 Task: Create a section Change Management Sprint and in the section, add a milestone Customer Support Process Implementation in the project TransitPlan.
Action: Mouse moved to (57, 522)
Screenshot: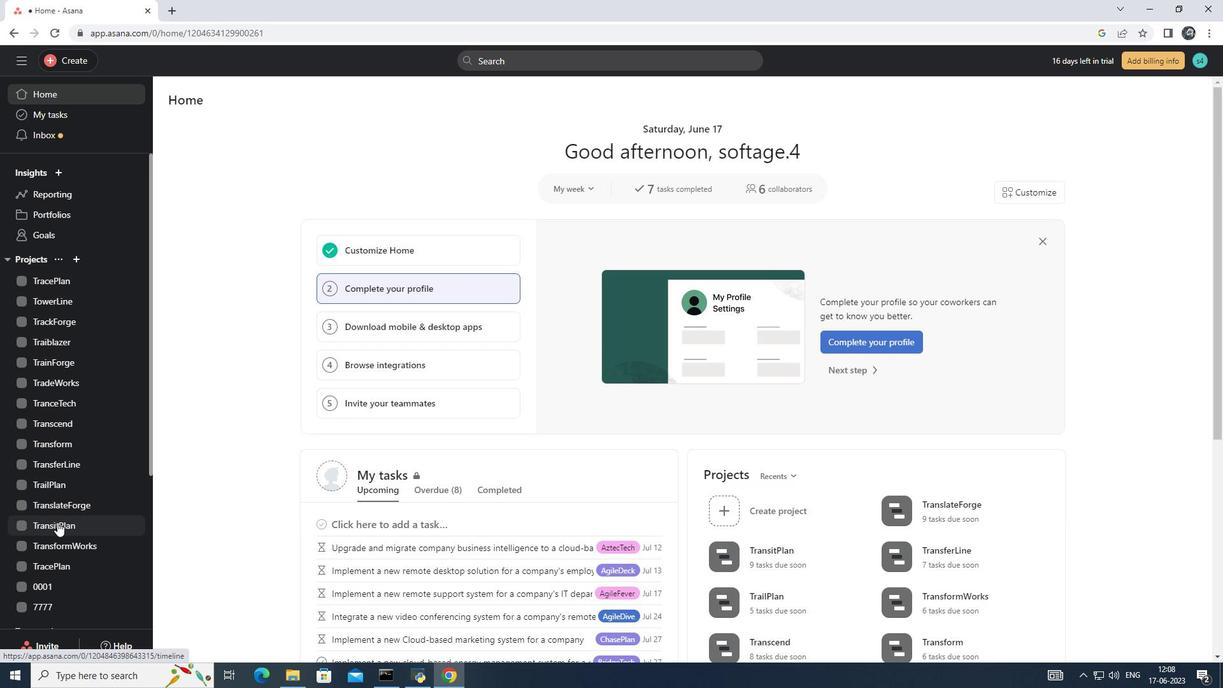 
Action: Mouse pressed left at (57, 522)
Screenshot: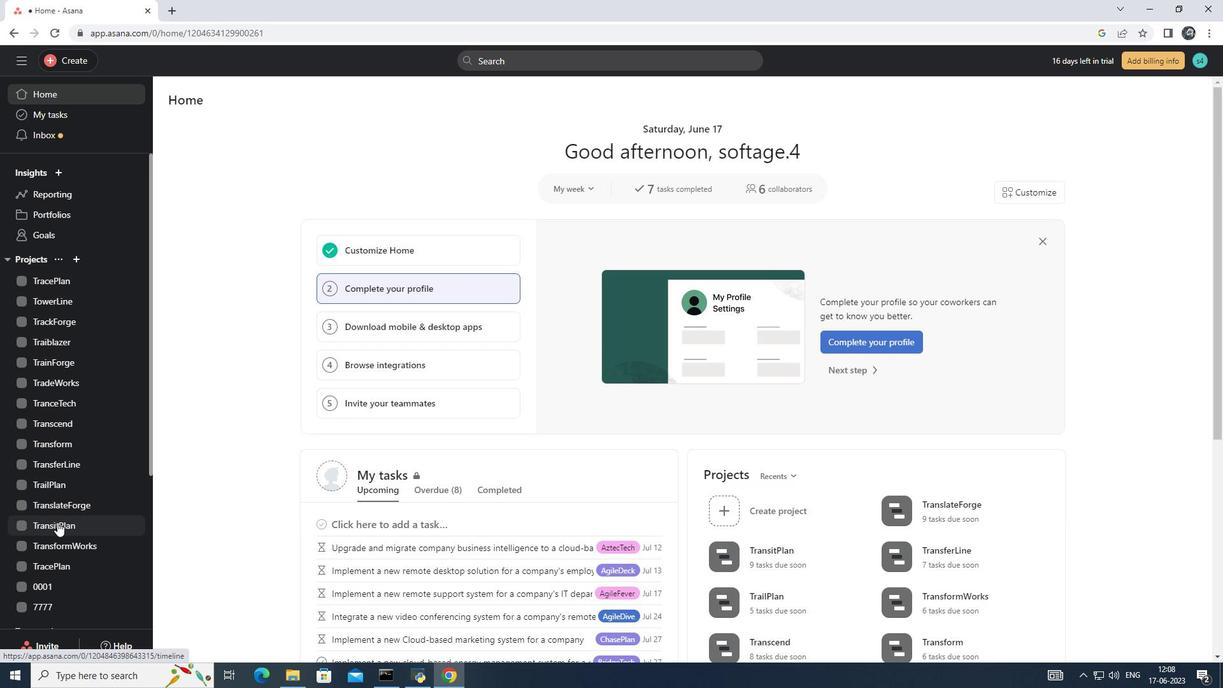 
Action: Mouse moved to (229, 630)
Screenshot: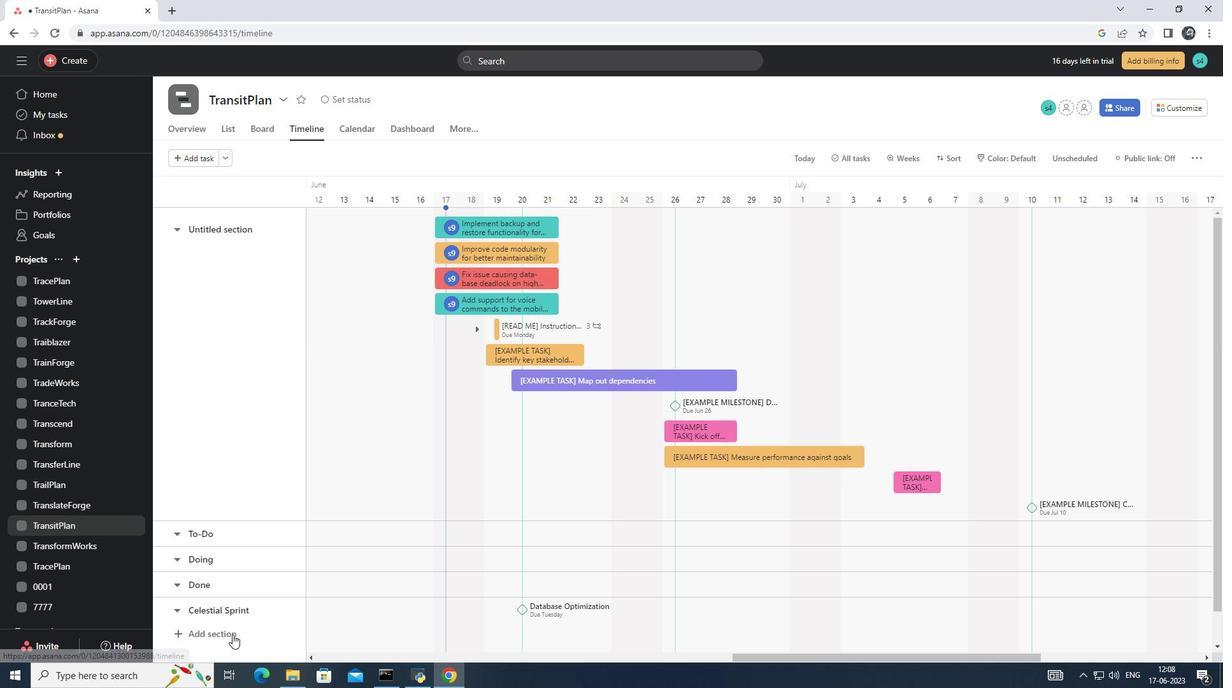 
Action: Mouse pressed left at (229, 630)
Screenshot: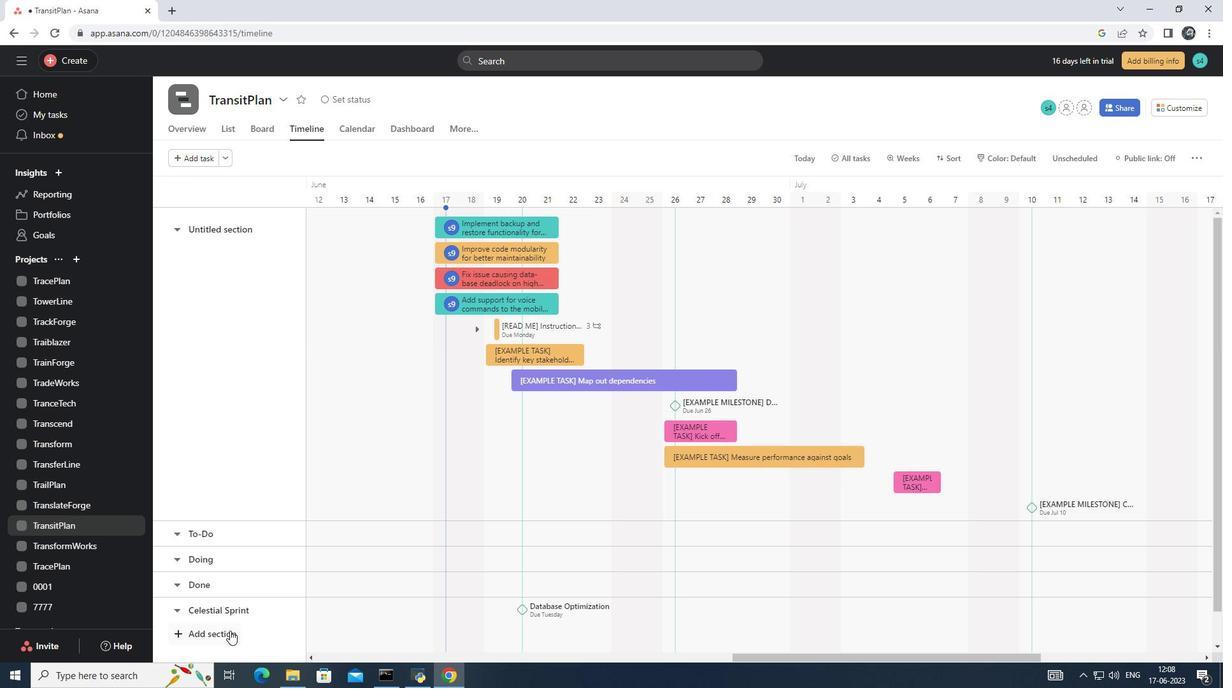 
Action: Mouse moved to (228, 626)
Screenshot: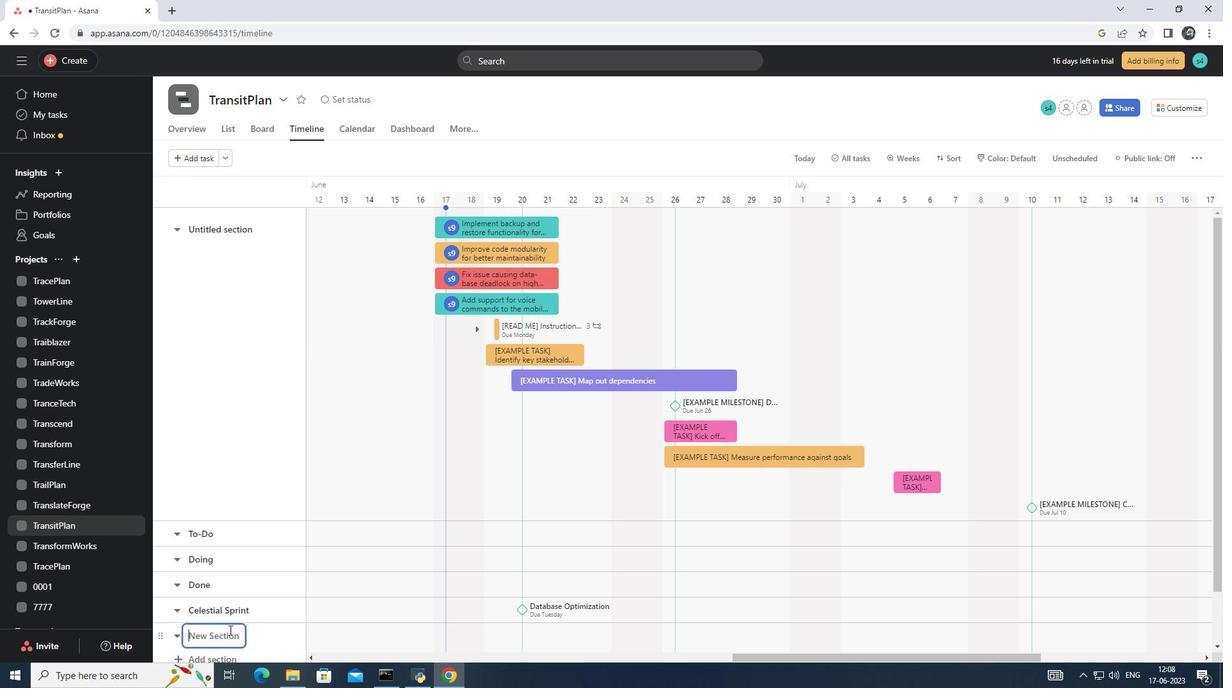 
Action: Key pressed <Key.shift>Change<Key.space><Key.shift>Management<Key.space><Key.shift>Sprint
Screenshot: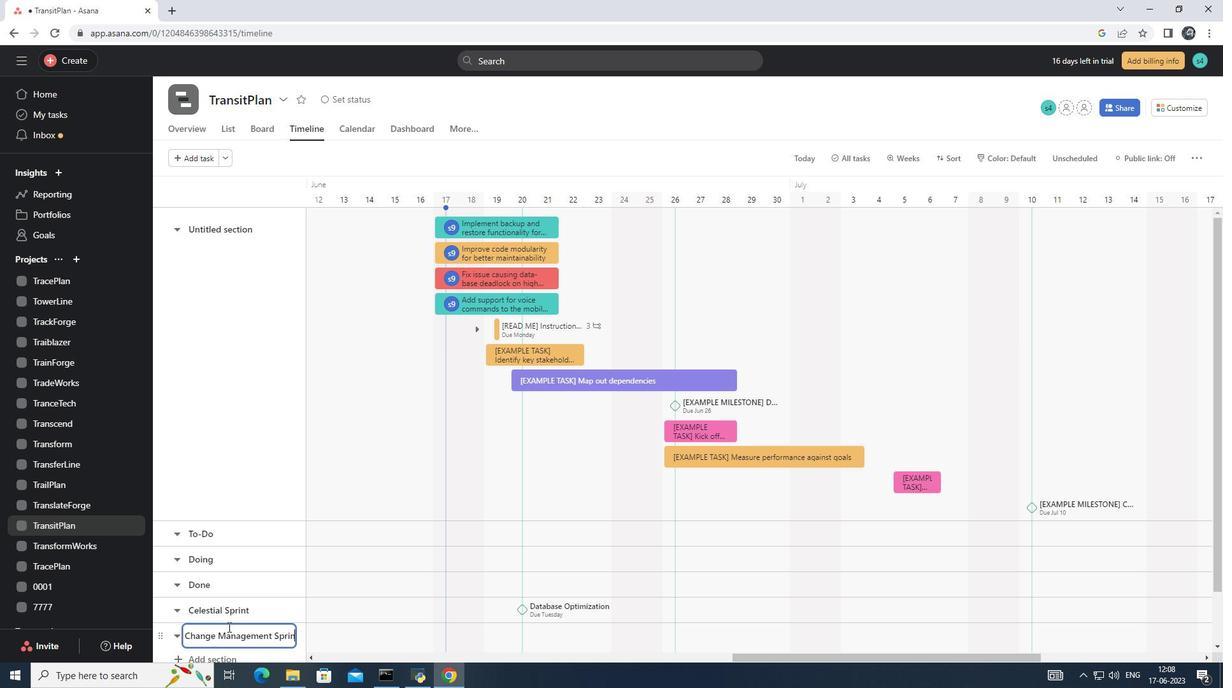 
Action: Mouse moved to (401, 632)
Screenshot: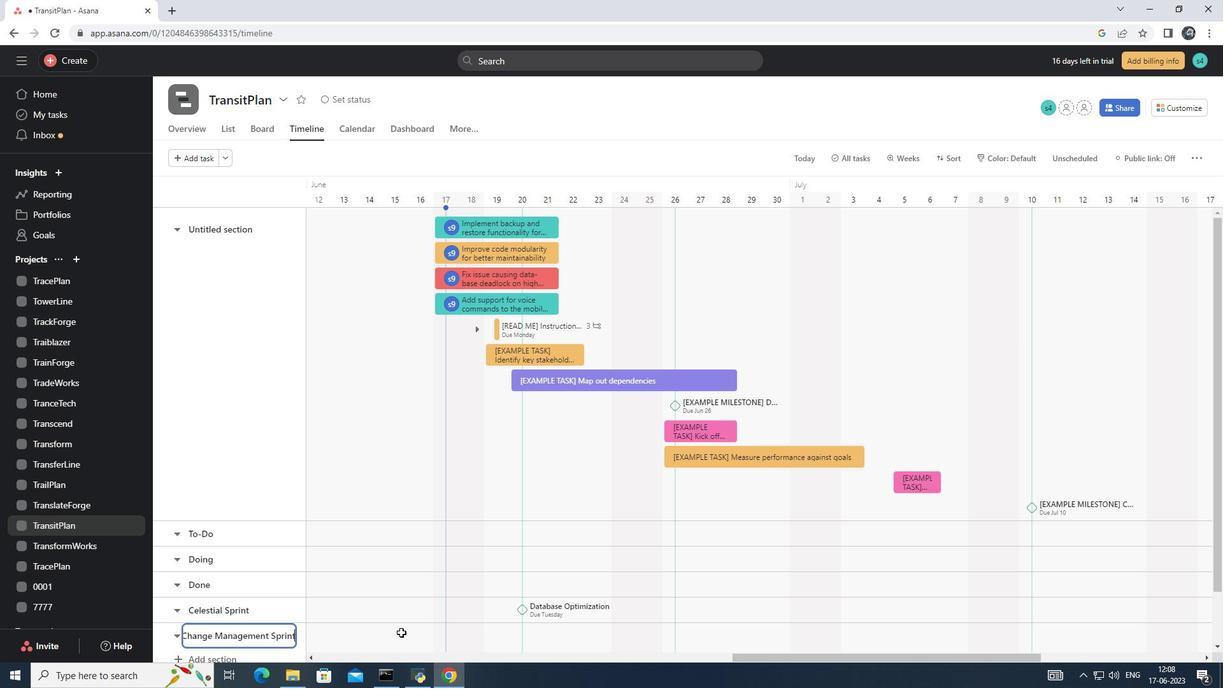 
Action: Mouse pressed left at (401, 632)
Screenshot: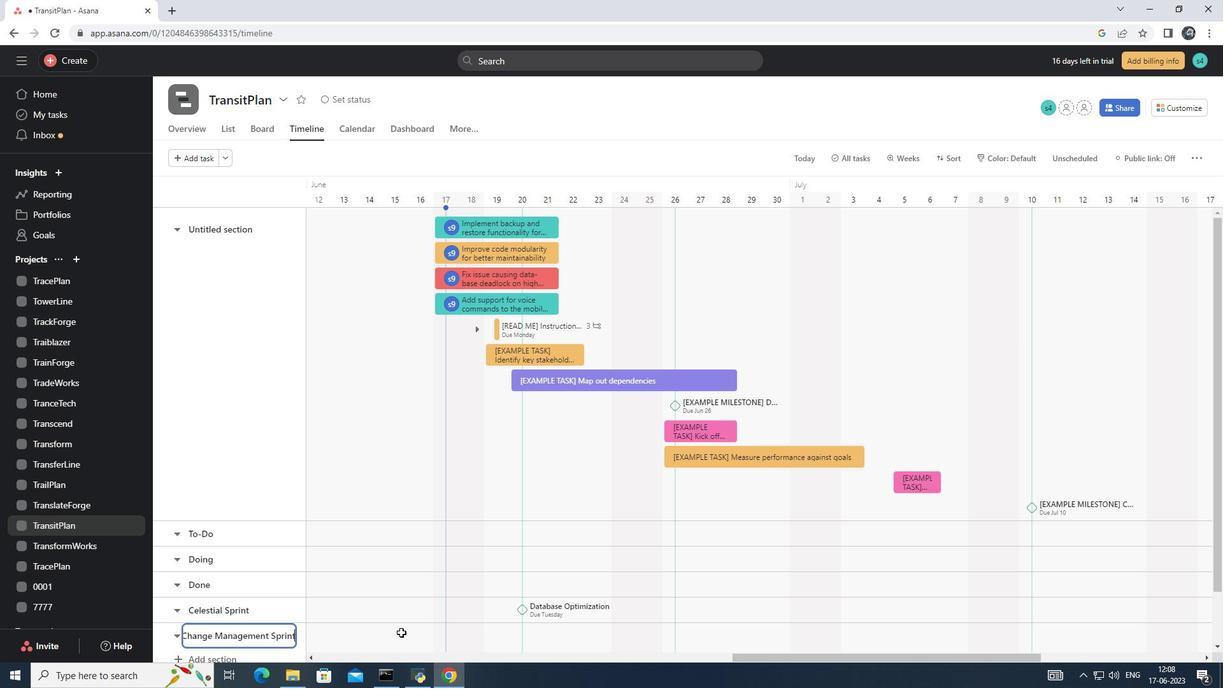 
Action: Key pressed <Key.shift>Customer<Key.space><Key.shift>Support<Key.space><Key.shift>Process<Key.space><Key.shift>Implementation
Screenshot: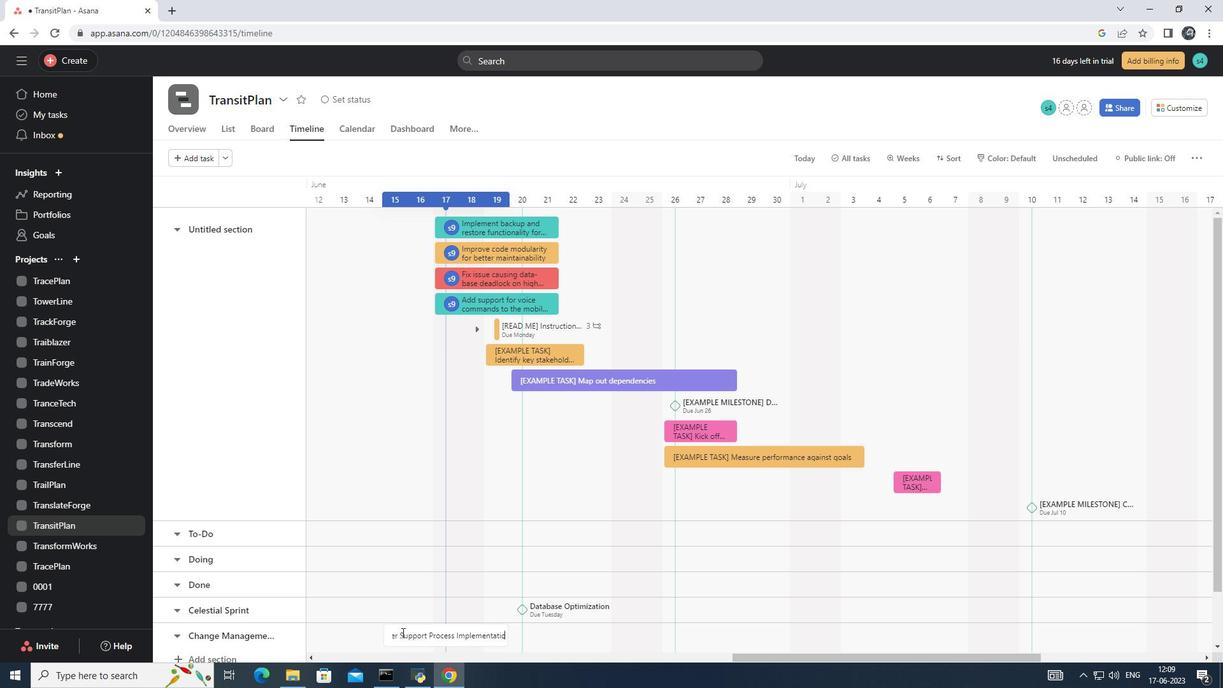 
Action: Mouse moved to (414, 531)
Screenshot: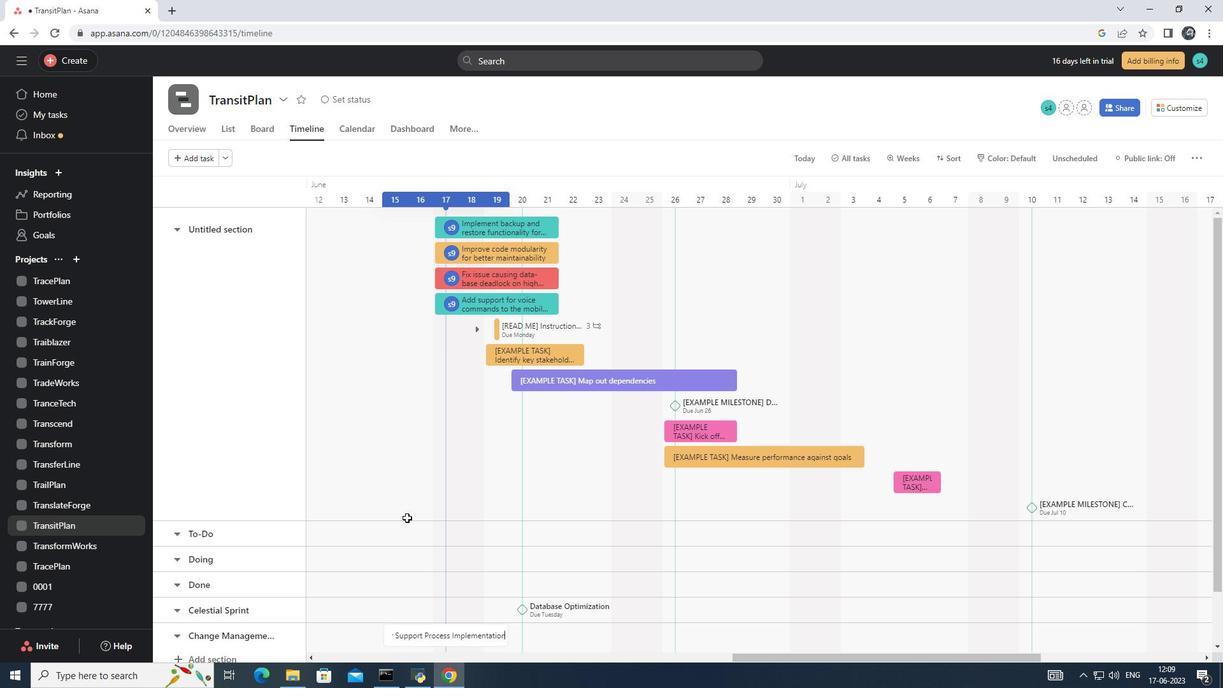 
Action: Key pressed <Key.enter>
Screenshot: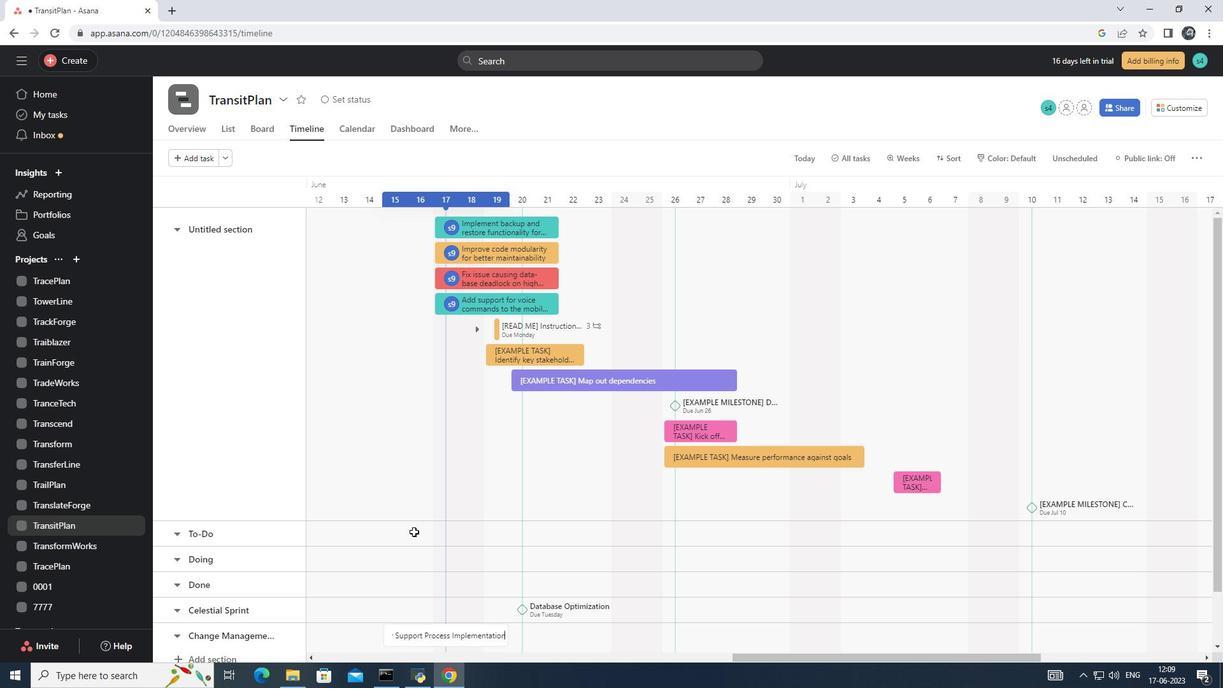
Action: Mouse moved to (438, 637)
Screenshot: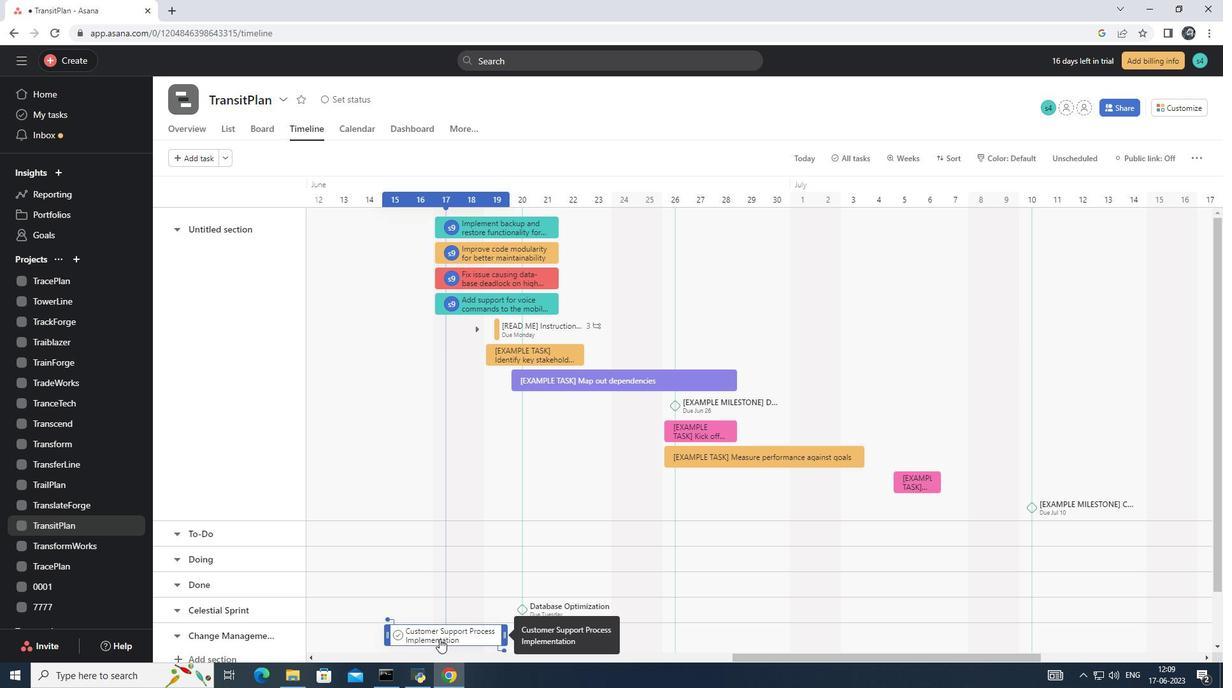 
Action: Mouse pressed right at (438, 637)
Screenshot: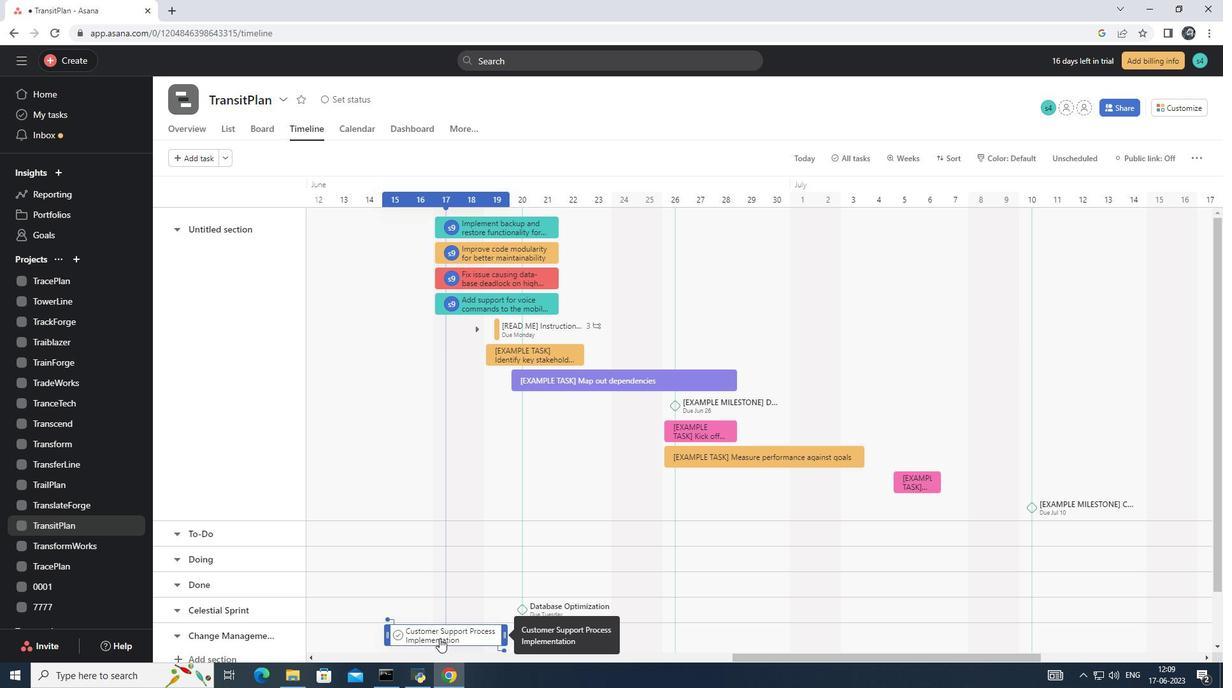 
Action: Mouse moved to (479, 573)
Screenshot: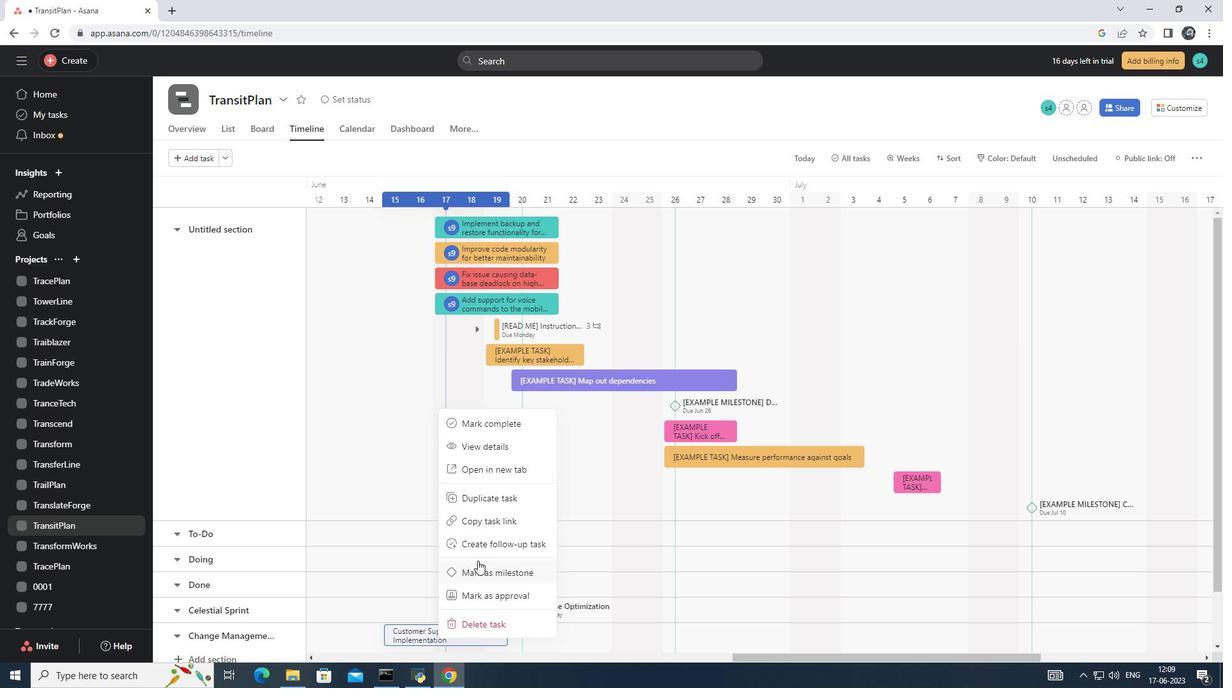 
Action: Mouse pressed left at (479, 573)
Screenshot: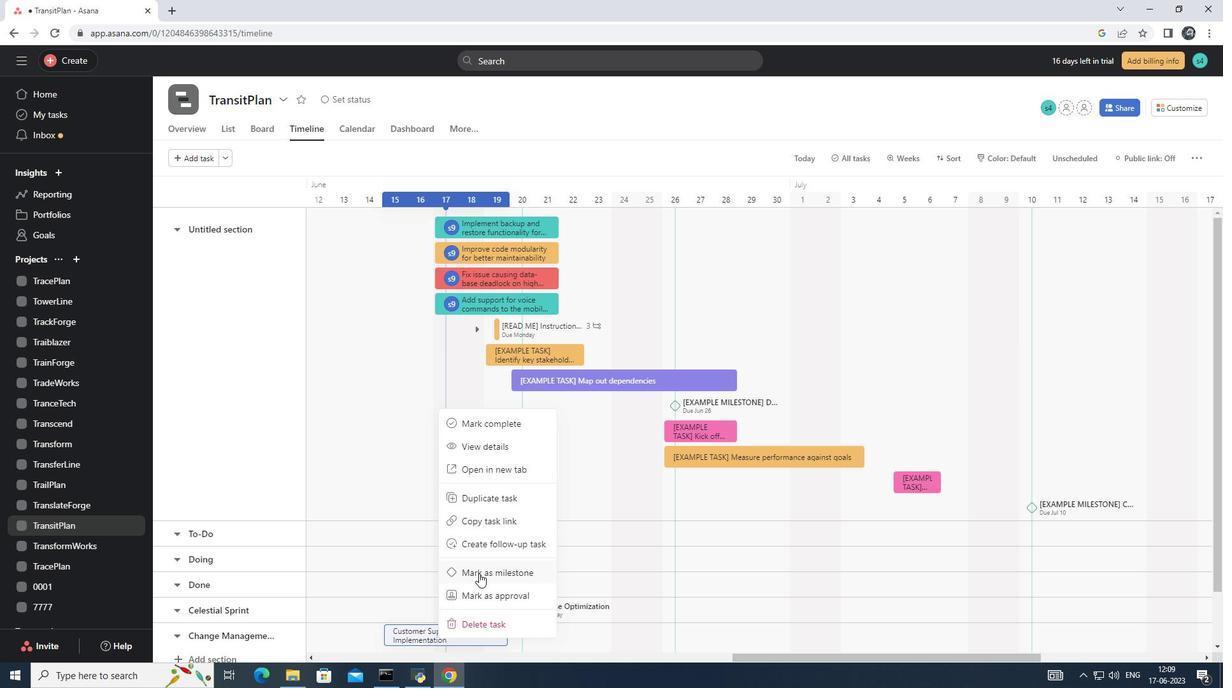 
